 Task: Check all the release updates
Action: Mouse moved to (251, 115)
Screenshot: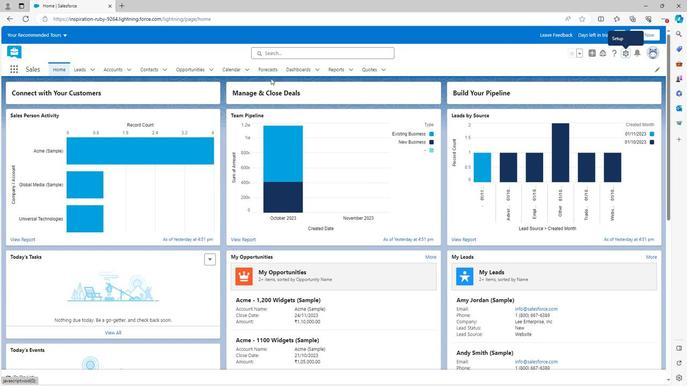 
Action: Mouse scrolled (251, 114) with delta (0, 0)
Screenshot: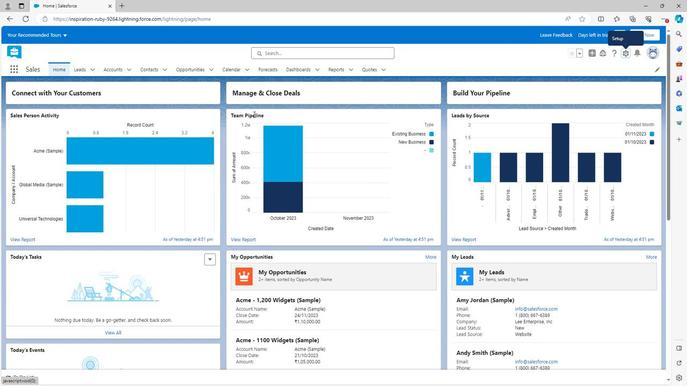 
Action: Mouse scrolled (251, 114) with delta (0, 0)
Screenshot: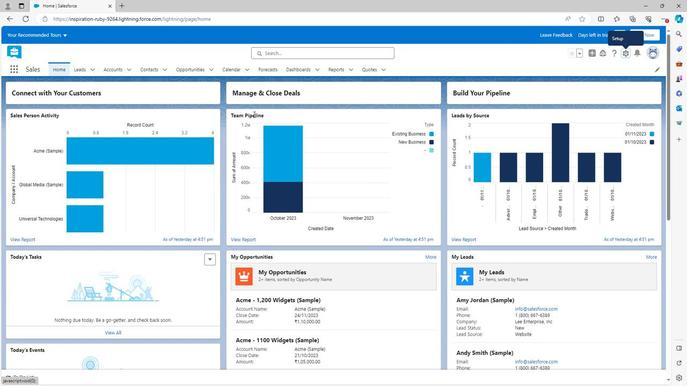 
Action: Mouse scrolled (251, 114) with delta (0, 0)
Screenshot: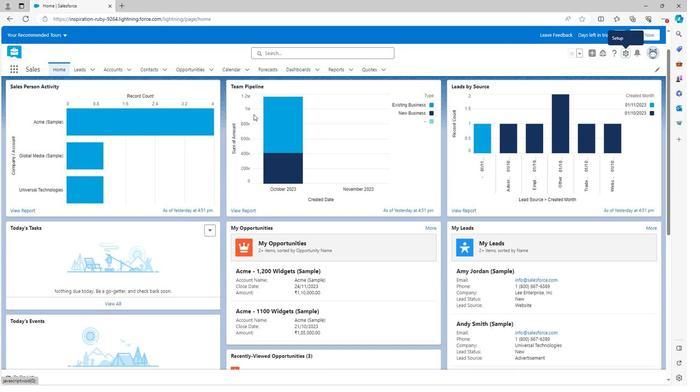 
Action: Mouse scrolled (251, 114) with delta (0, 0)
Screenshot: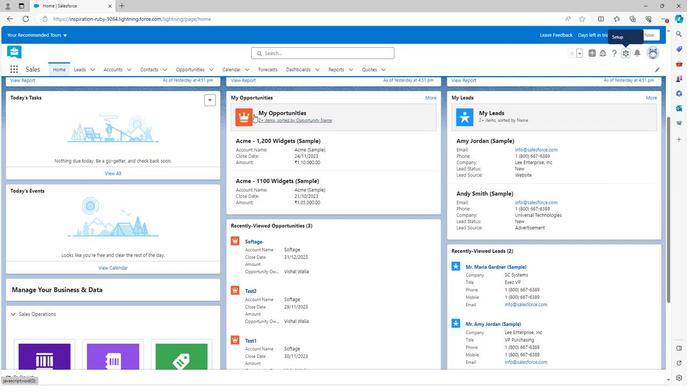 
Action: Mouse scrolled (251, 114) with delta (0, 0)
Screenshot: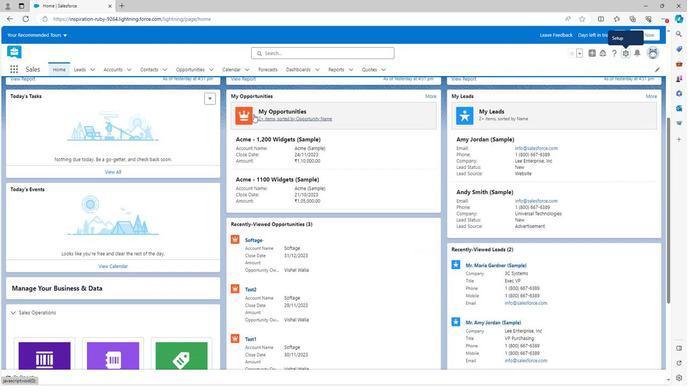 
Action: Mouse scrolled (251, 114) with delta (0, 0)
Screenshot: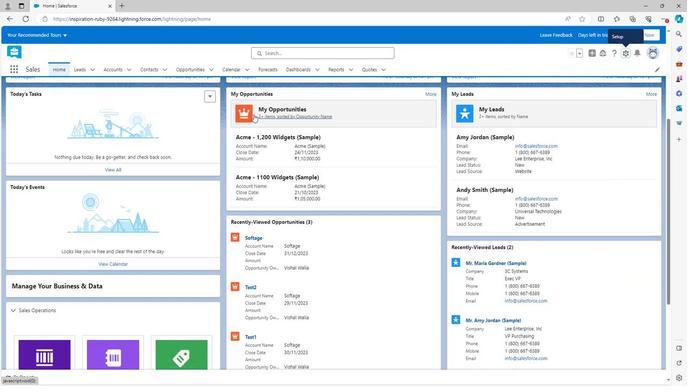 
Action: Mouse scrolled (251, 114) with delta (0, 0)
Screenshot: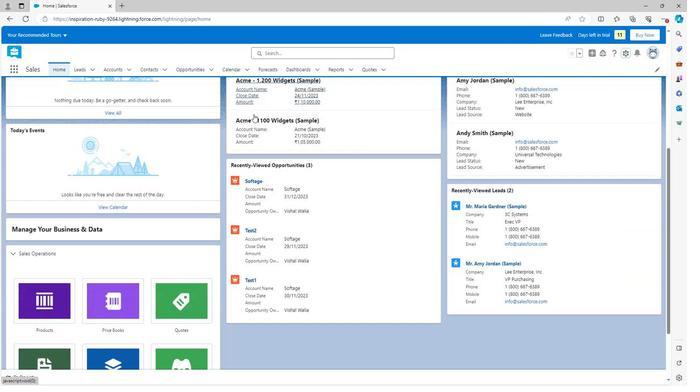 
Action: Mouse scrolled (251, 114) with delta (0, 0)
Screenshot: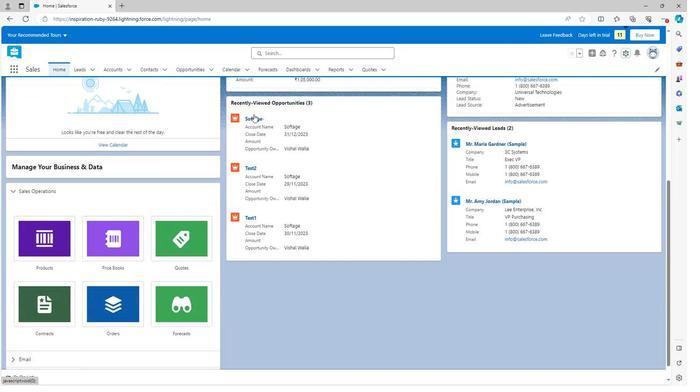 
Action: Mouse scrolled (251, 115) with delta (0, 0)
Screenshot: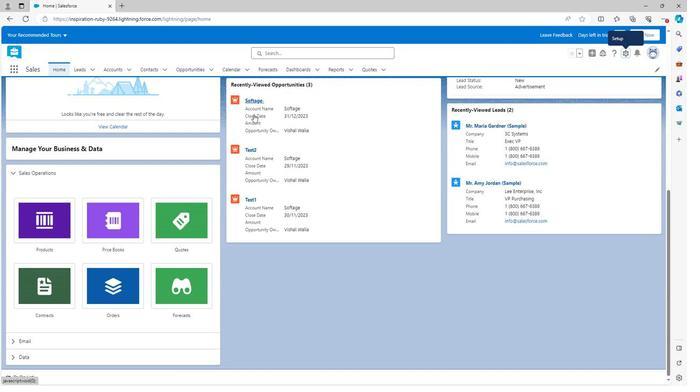 
Action: Mouse scrolled (251, 115) with delta (0, 0)
Screenshot: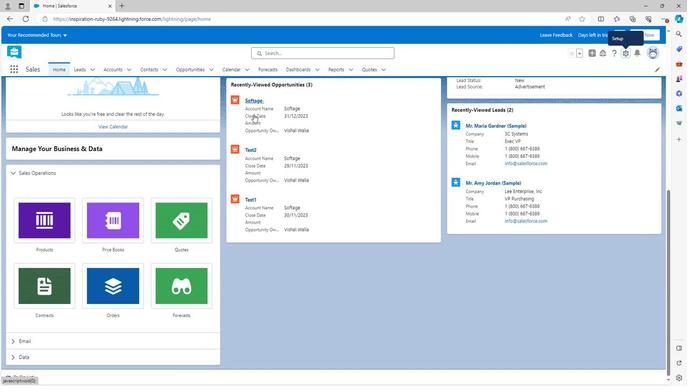 
Action: Mouse scrolled (251, 115) with delta (0, 0)
Screenshot: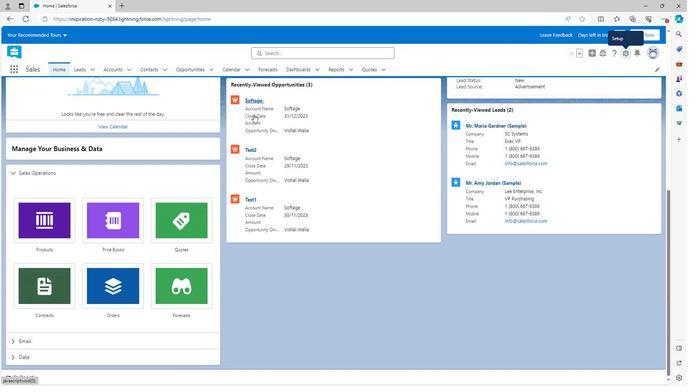 
Action: Mouse scrolled (251, 115) with delta (0, 0)
Screenshot: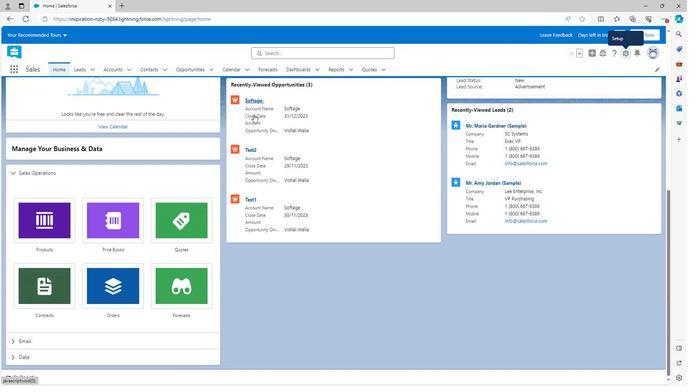 
Action: Mouse scrolled (251, 115) with delta (0, 0)
Screenshot: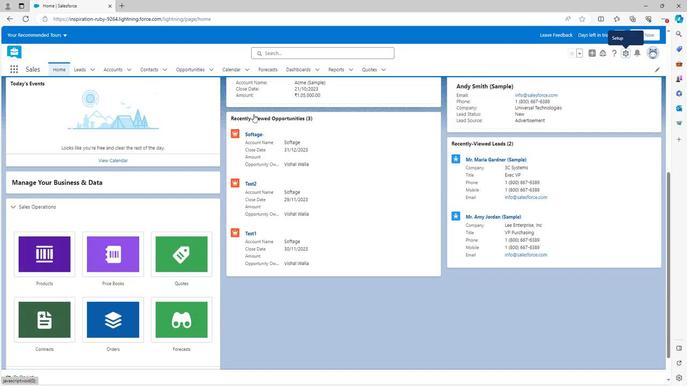 
Action: Mouse scrolled (251, 115) with delta (0, 0)
Screenshot: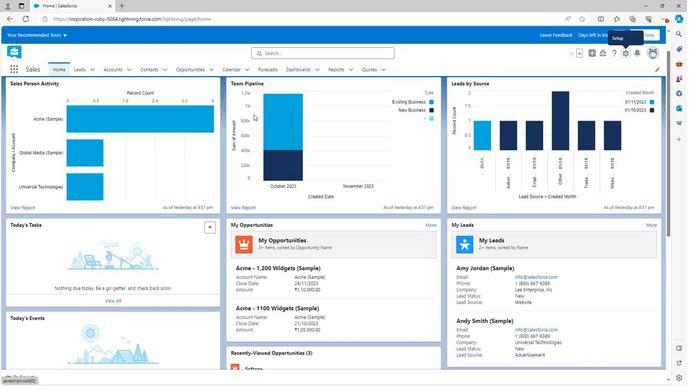 
Action: Mouse scrolled (251, 115) with delta (0, 0)
Screenshot: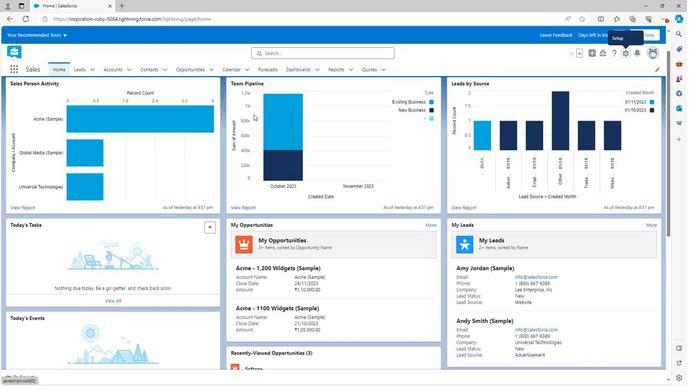 
Action: Mouse scrolled (251, 115) with delta (0, 0)
Screenshot: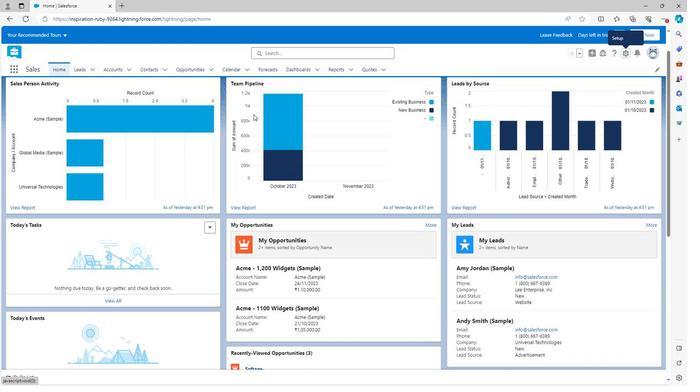 
Action: Mouse scrolled (251, 115) with delta (0, 0)
Screenshot: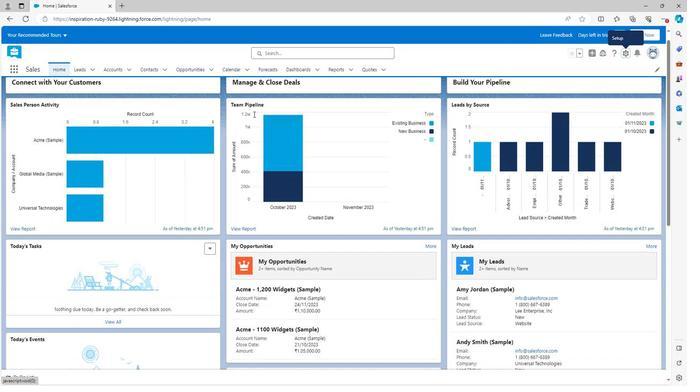 
Action: Mouse moved to (626, 52)
Screenshot: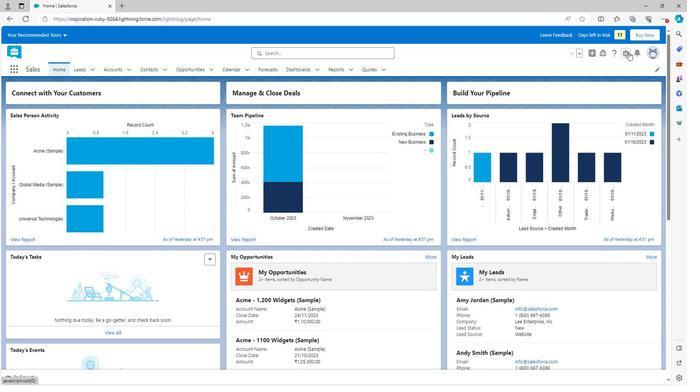 
Action: Mouse pressed left at (626, 52)
Screenshot: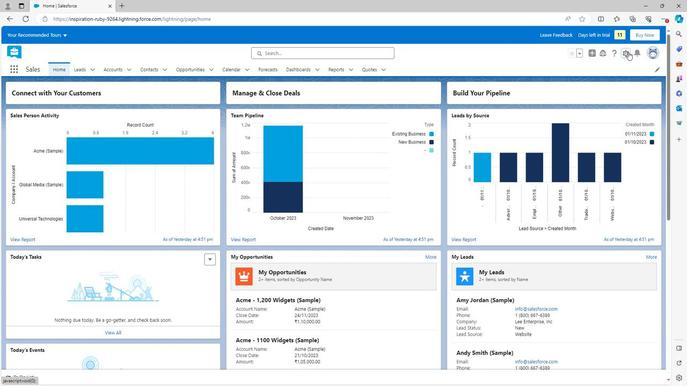 
Action: Mouse moved to (599, 75)
Screenshot: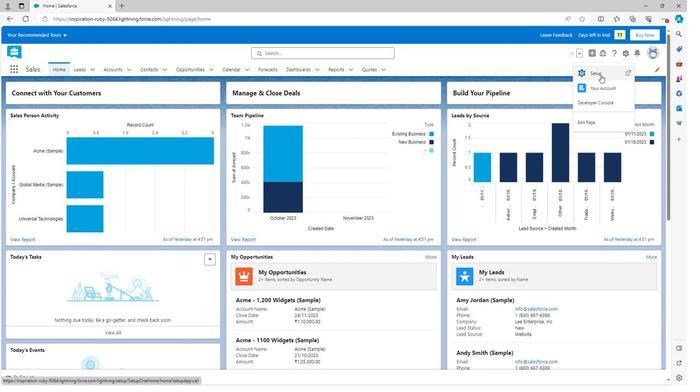 
Action: Mouse pressed left at (599, 75)
Screenshot: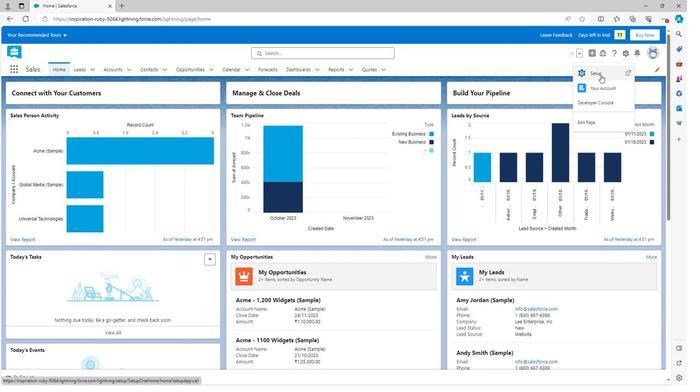 
Action: Mouse moved to (28, 152)
Screenshot: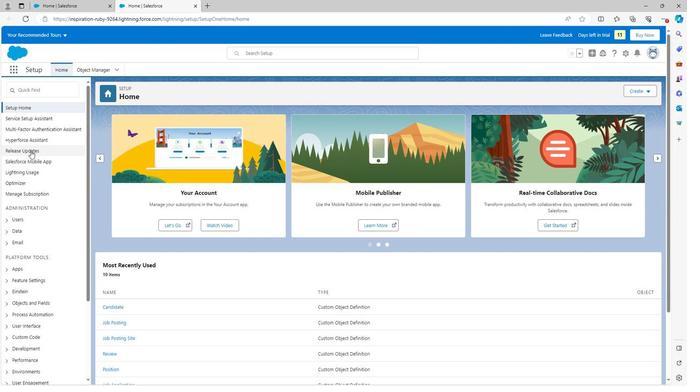 
Action: Mouse pressed left at (28, 152)
Screenshot: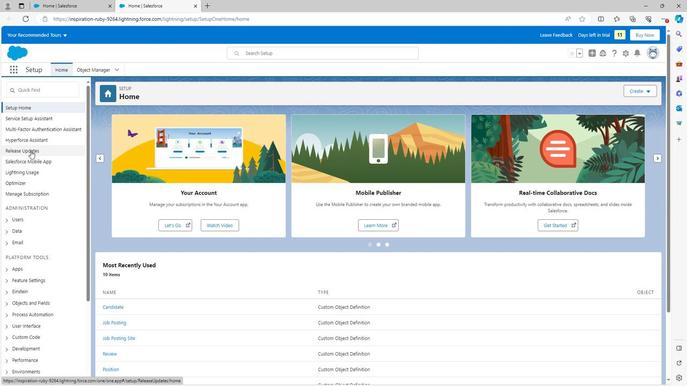 
Action: Mouse moved to (322, 184)
Screenshot: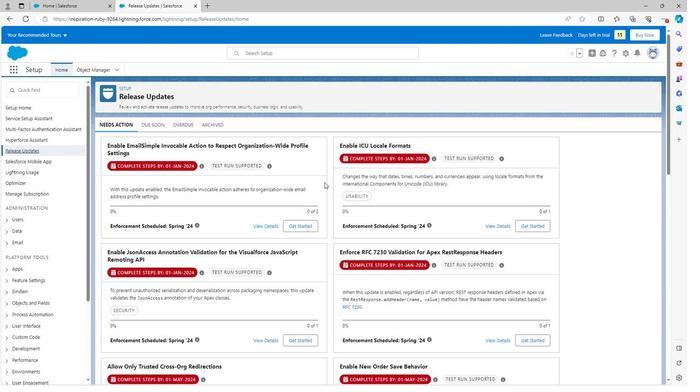 
Action: Mouse scrolled (322, 183) with delta (0, 0)
Screenshot: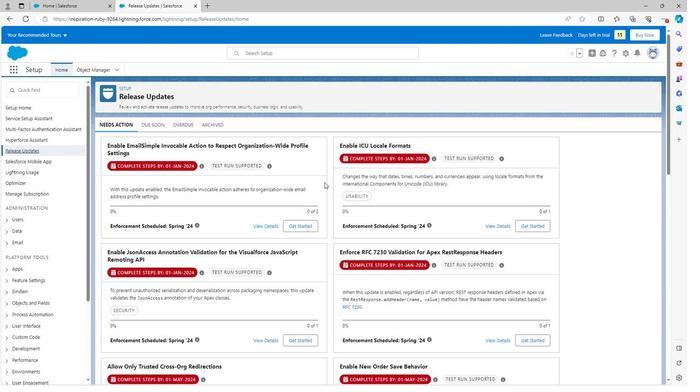 
Action: Mouse scrolled (322, 183) with delta (0, 0)
Screenshot: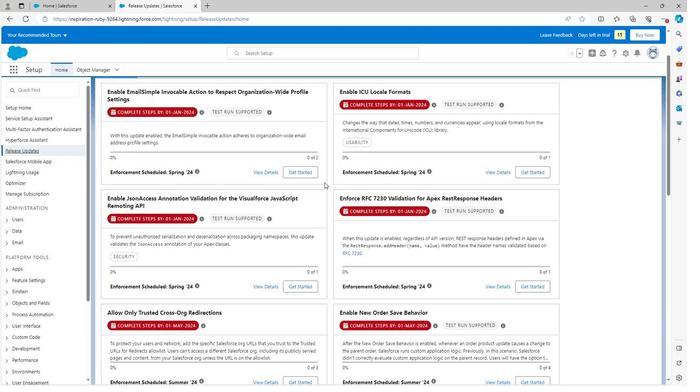 
Action: Mouse scrolled (322, 183) with delta (0, 0)
Screenshot: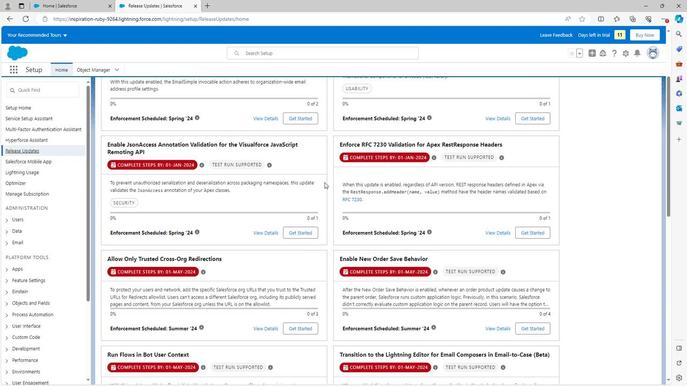 
Action: Mouse scrolled (322, 183) with delta (0, 0)
Screenshot: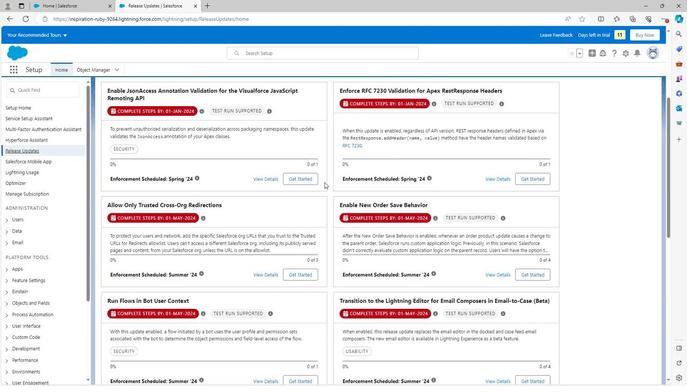 
Action: Mouse scrolled (322, 183) with delta (0, 0)
Screenshot: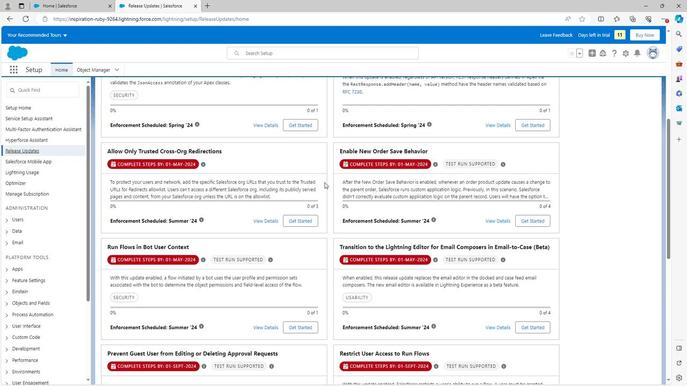 
Action: Mouse scrolled (322, 183) with delta (0, 0)
Screenshot: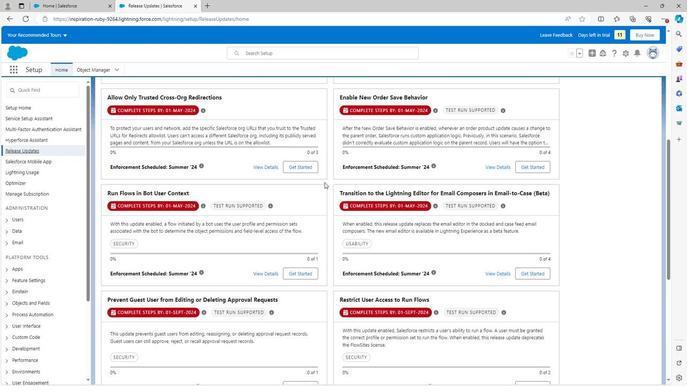 
Action: Mouse scrolled (322, 183) with delta (0, 0)
Screenshot: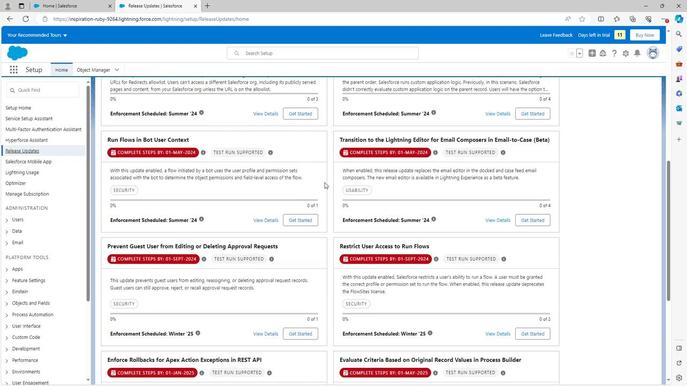 
Action: Mouse scrolled (322, 183) with delta (0, 0)
Screenshot: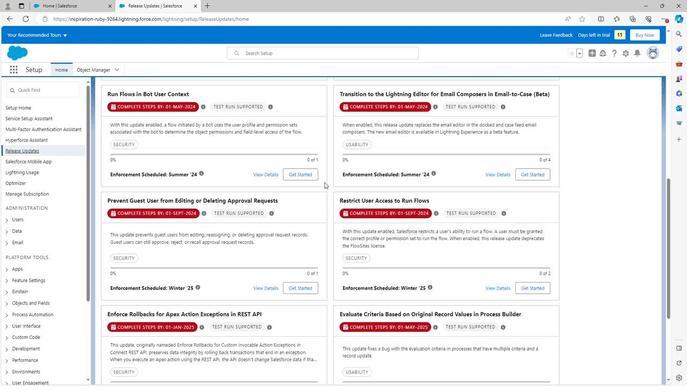 
Action: Mouse scrolled (322, 183) with delta (0, 0)
Screenshot: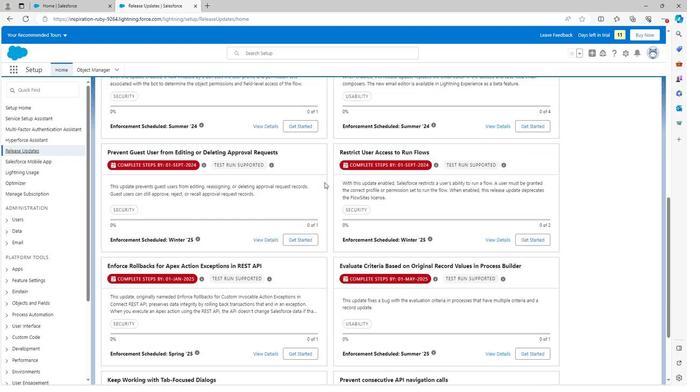 
Action: Mouse scrolled (322, 183) with delta (0, 0)
Screenshot: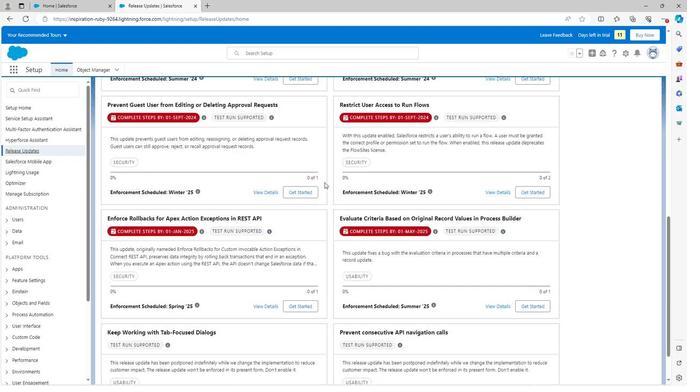
Action: Mouse scrolled (322, 183) with delta (0, 0)
Screenshot: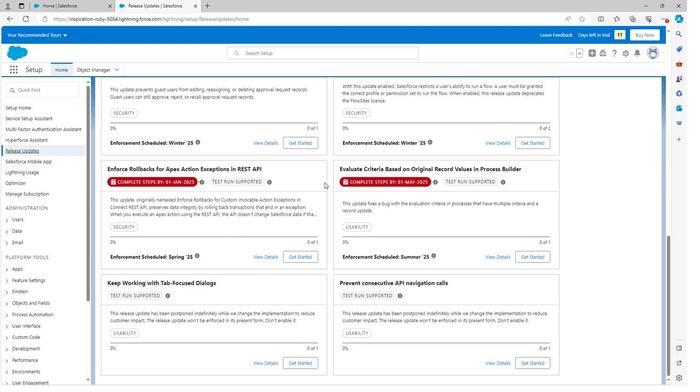 
Action: Mouse scrolled (322, 183) with delta (0, 0)
Screenshot: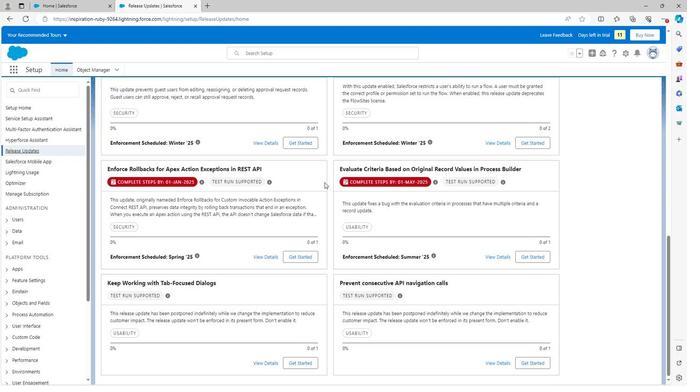 
Action: Mouse scrolled (322, 183) with delta (0, 0)
Screenshot: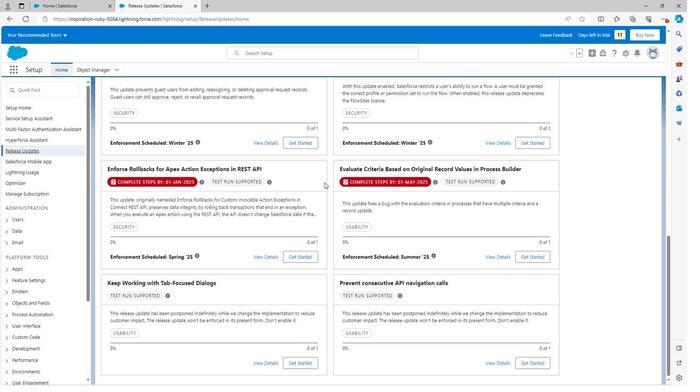 
Action: Mouse scrolled (322, 183) with delta (0, 0)
Screenshot: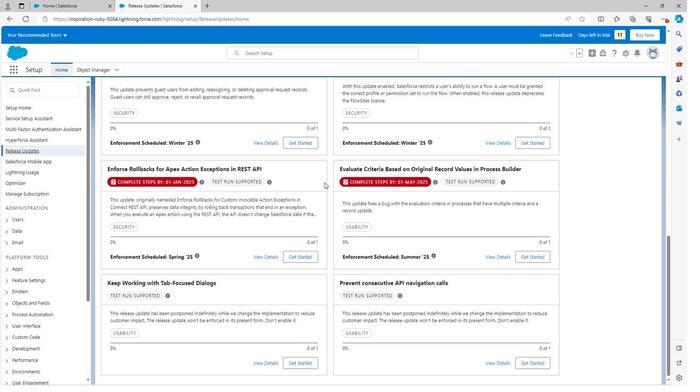 
Action: Mouse scrolled (322, 183) with delta (0, 0)
Screenshot: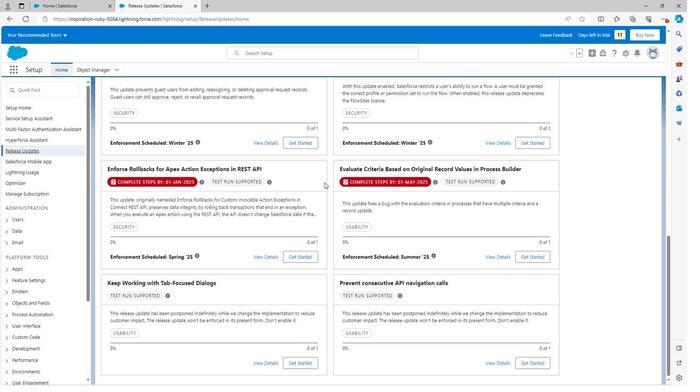 
Action: Mouse scrolled (322, 184) with delta (0, 0)
Screenshot: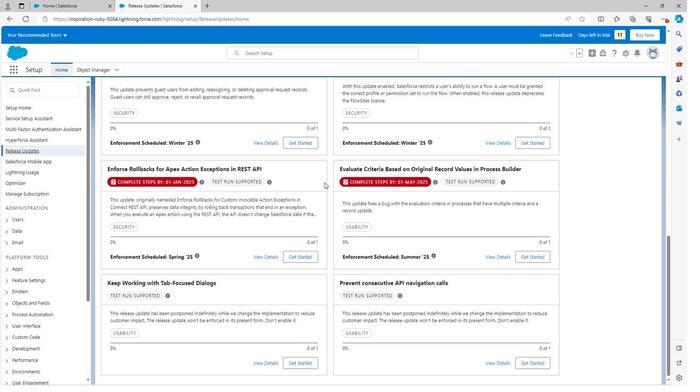 
Action: Mouse scrolled (322, 184) with delta (0, 0)
Screenshot: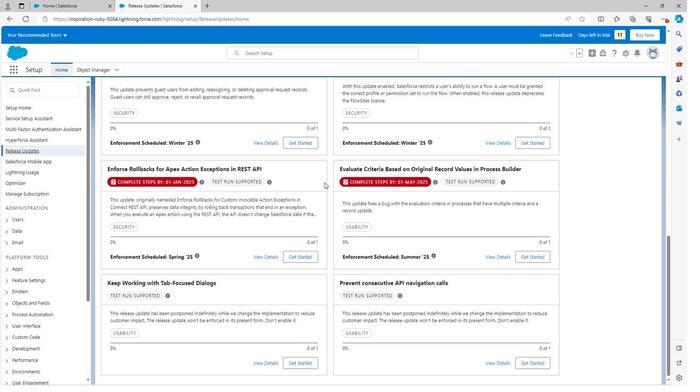 
Action: Mouse scrolled (322, 184) with delta (0, 0)
Screenshot: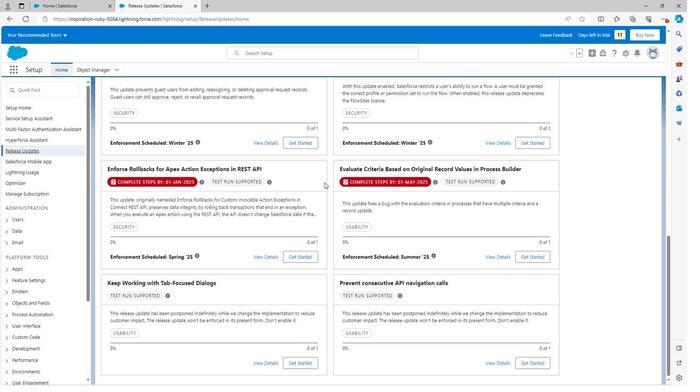 
Action: Mouse scrolled (322, 184) with delta (0, 0)
Screenshot: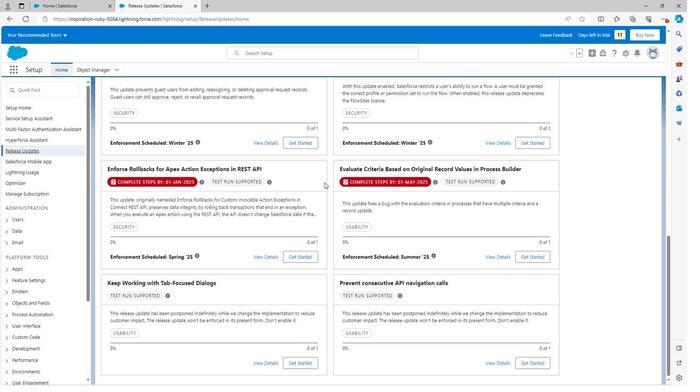 
Action: Mouse scrolled (322, 184) with delta (0, 0)
Screenshot: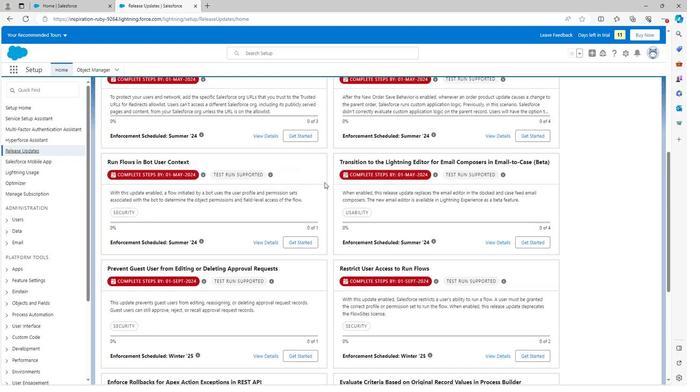 
Action: Mouse scrolled (322, 184) with delta (0, 0)
Screenshot: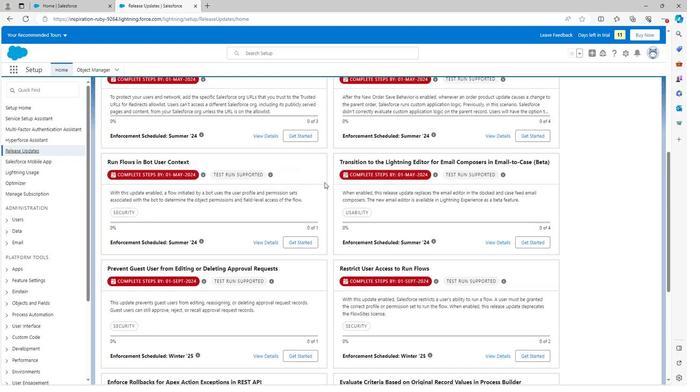 
Action: Mouse scrolled (322, 184) with delta (0, 0)
Screenshot: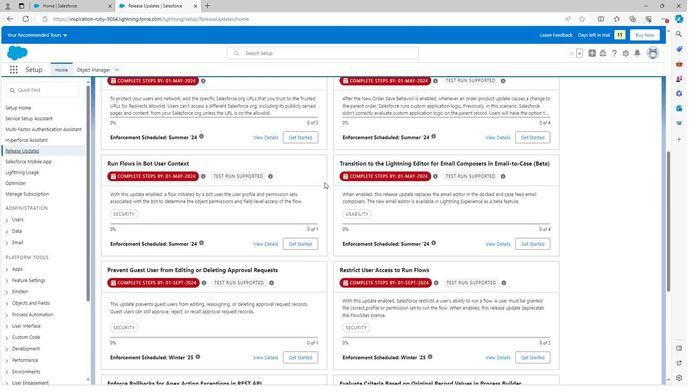 
Action: Mouse scrolled (322, 184) with delta (0, 0)
Screenshot: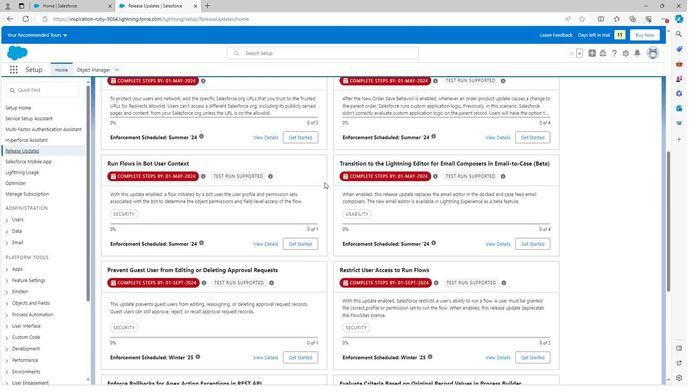 
Action: Mouse scrolled (322, 184) with delta (0, 0)
Screenshot: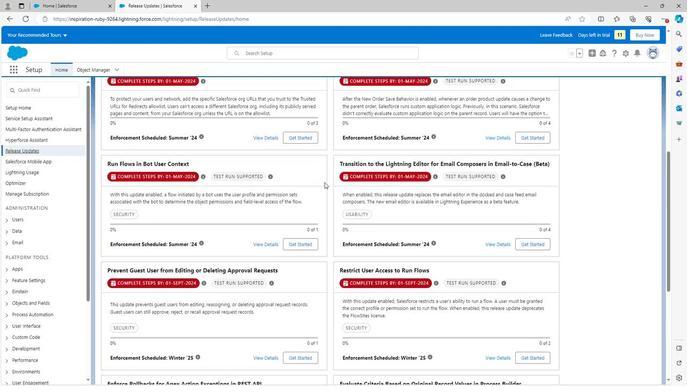 
Action: Mouse scrolled (322, 184) with delta (0, 0)
Screenshot: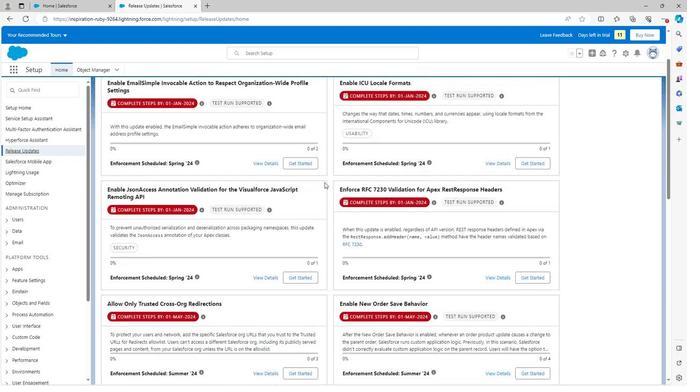 
Action: Mouse scrolled (322, 184) with delta (0, 0)
Screenshot: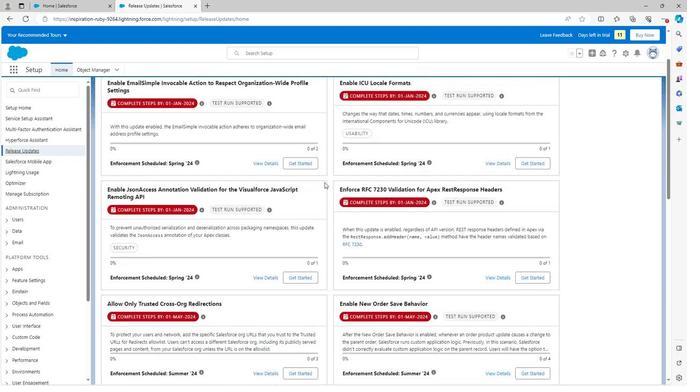 
Action: Mouse scrolled (322, 184) with delta (0, 0)
Screenshot: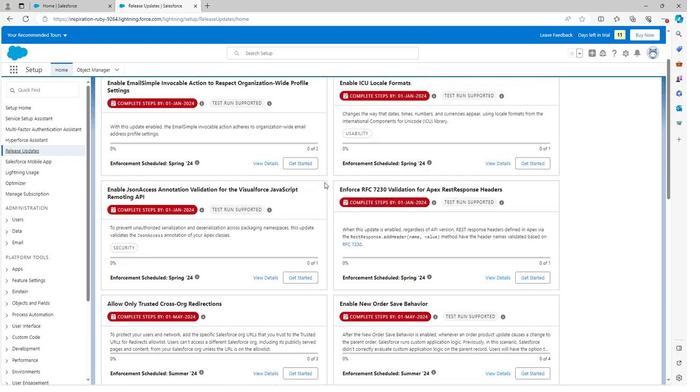 
Action: Mouse scrolled (322, 184) with delta (0, 0)
Screenshot: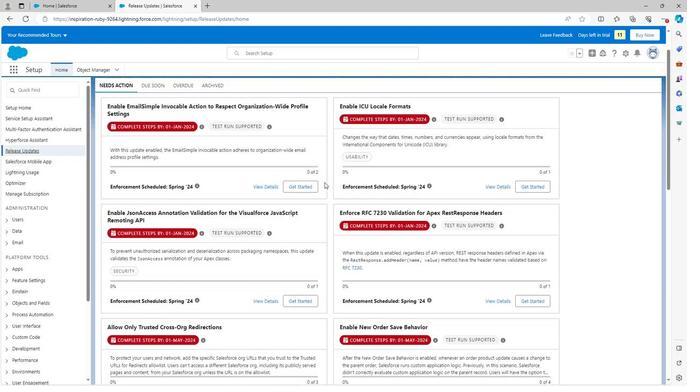 
Action: Mouse scrolled (322, 184) with delta (0, 0)
Screenshot: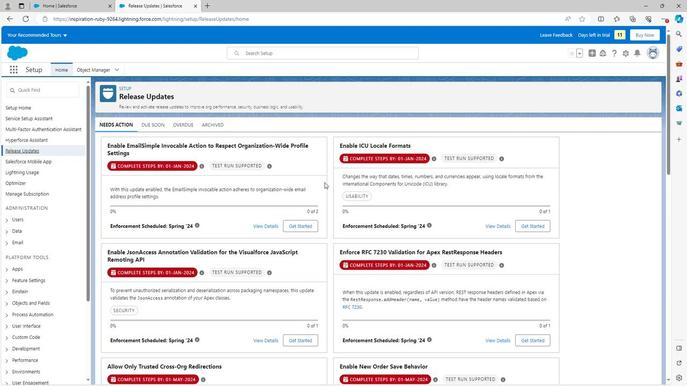 
Action: Mouse scrolled (322, 184) with delta (0, 0)
Screenshot: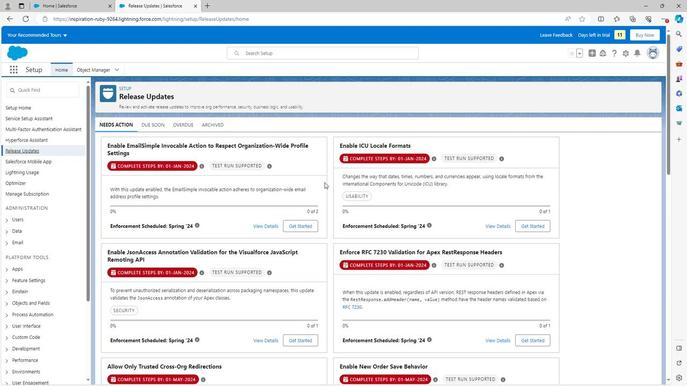 
Action: Mouse scrolled (322, 184) with delta (0, 0)
Screenshot: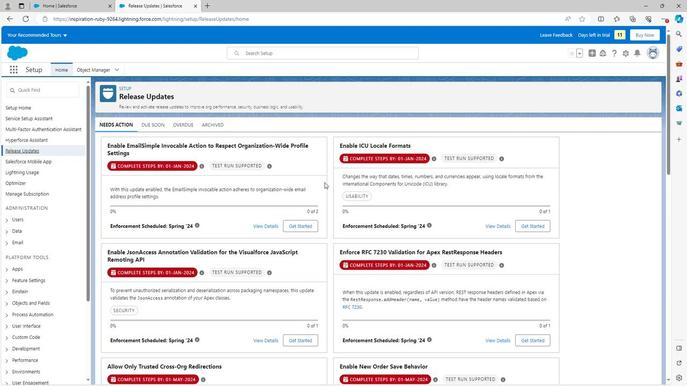 
Action: Mouse scrolled (322, 184) with delta (0, 0)
Screenshot: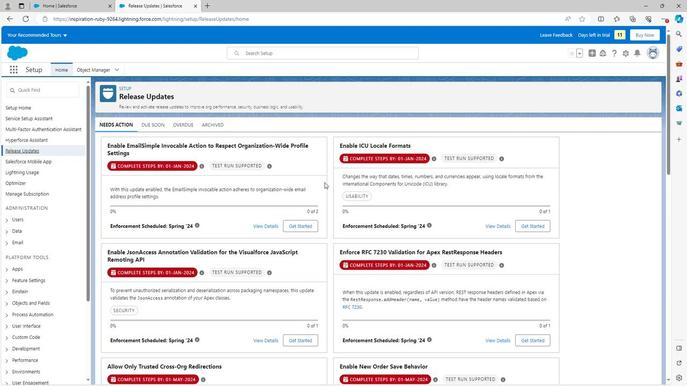
Action: Mouse moved to (339, 191)
Screenshot: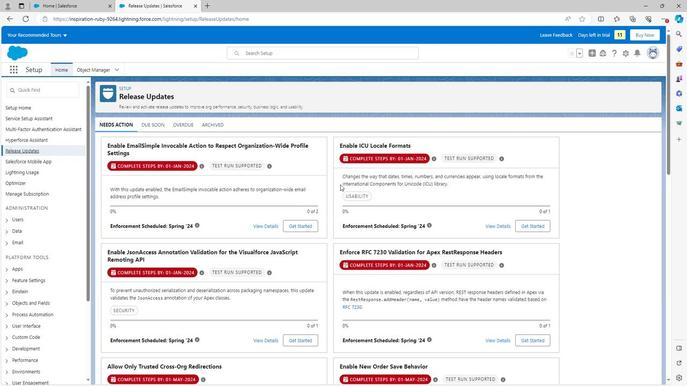 
